 Task: Add a condition where "Priority Greater than High" in pending tickets.
Action: Mouse moved to (253, 572)
Screenshot: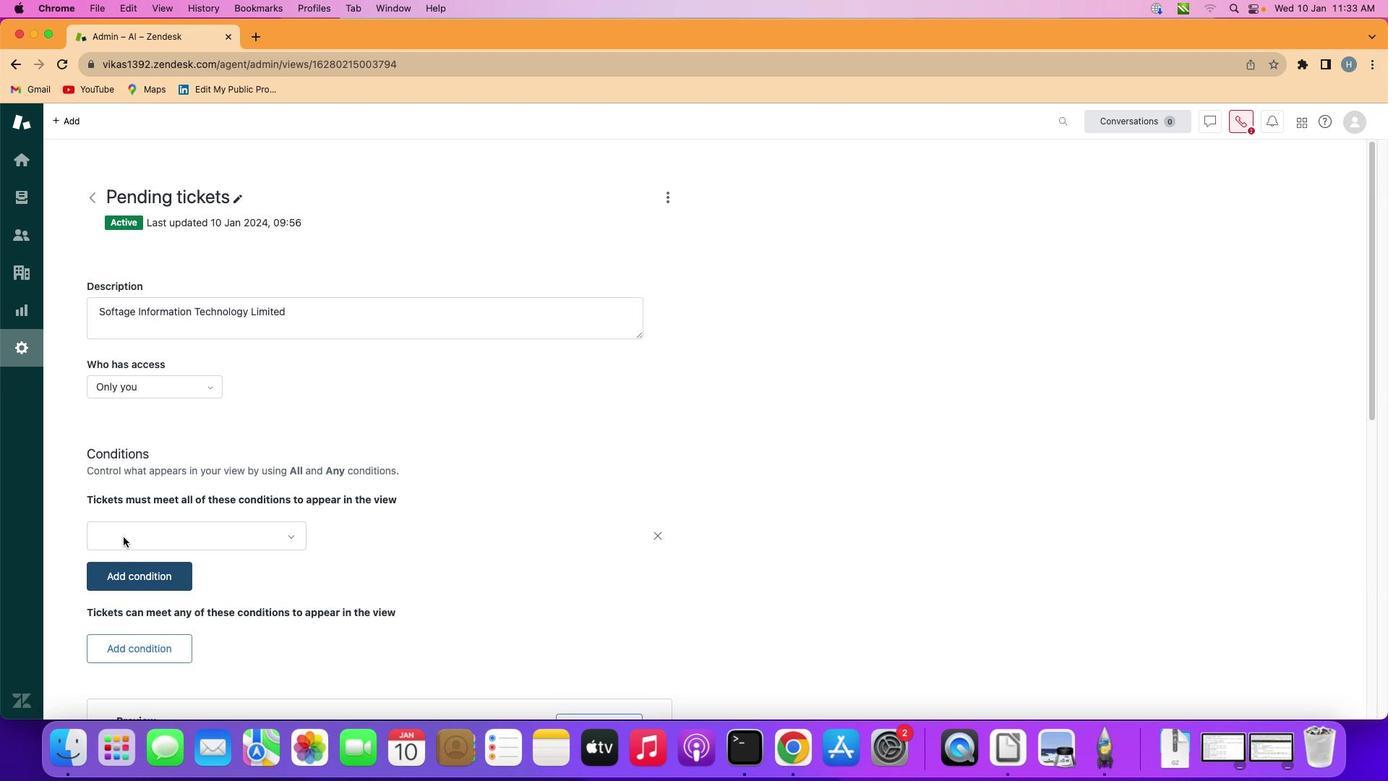 
Action: Mouse pressed left at (253, 572)
Screenshot: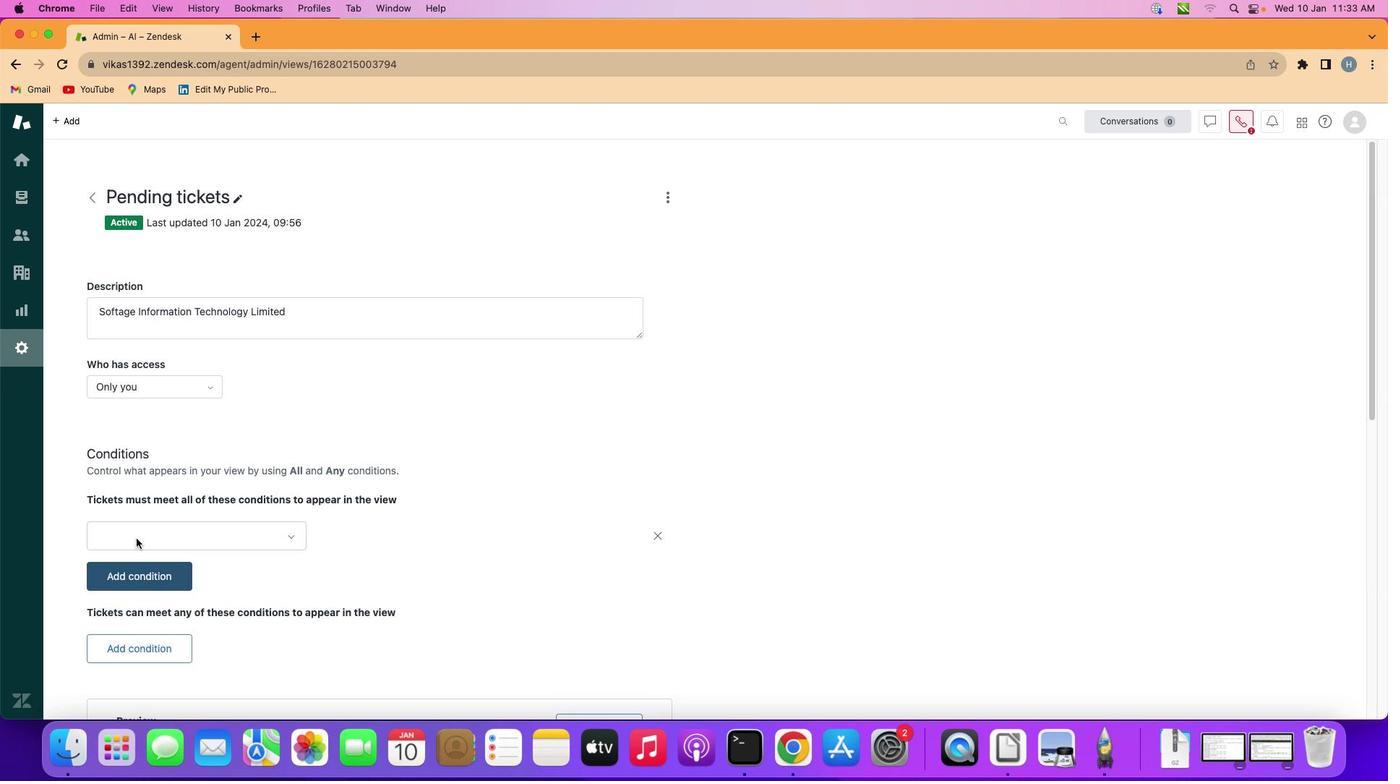 
Action: Mouse moved to (353, 571)
Screenshot: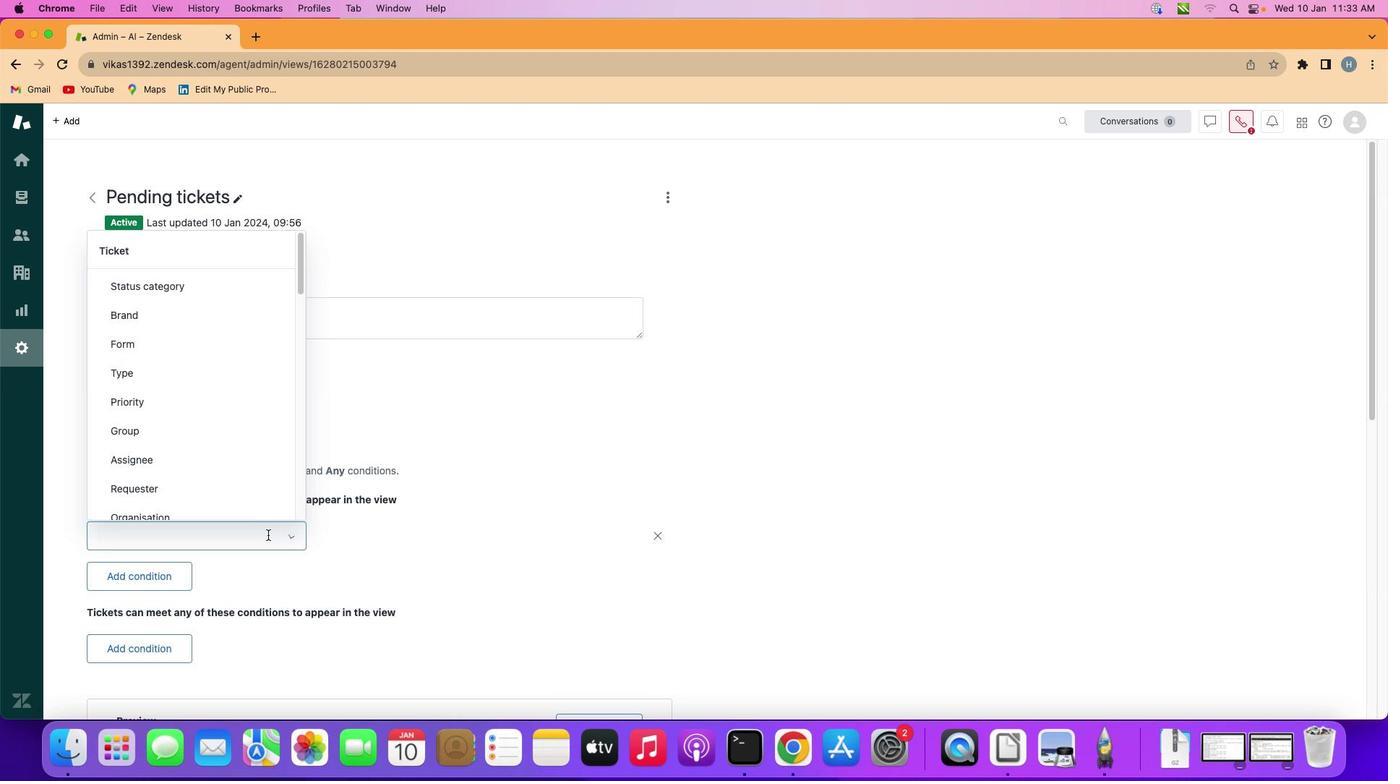 
Action: Mouse pressed left at (353, 571)
Screenshot: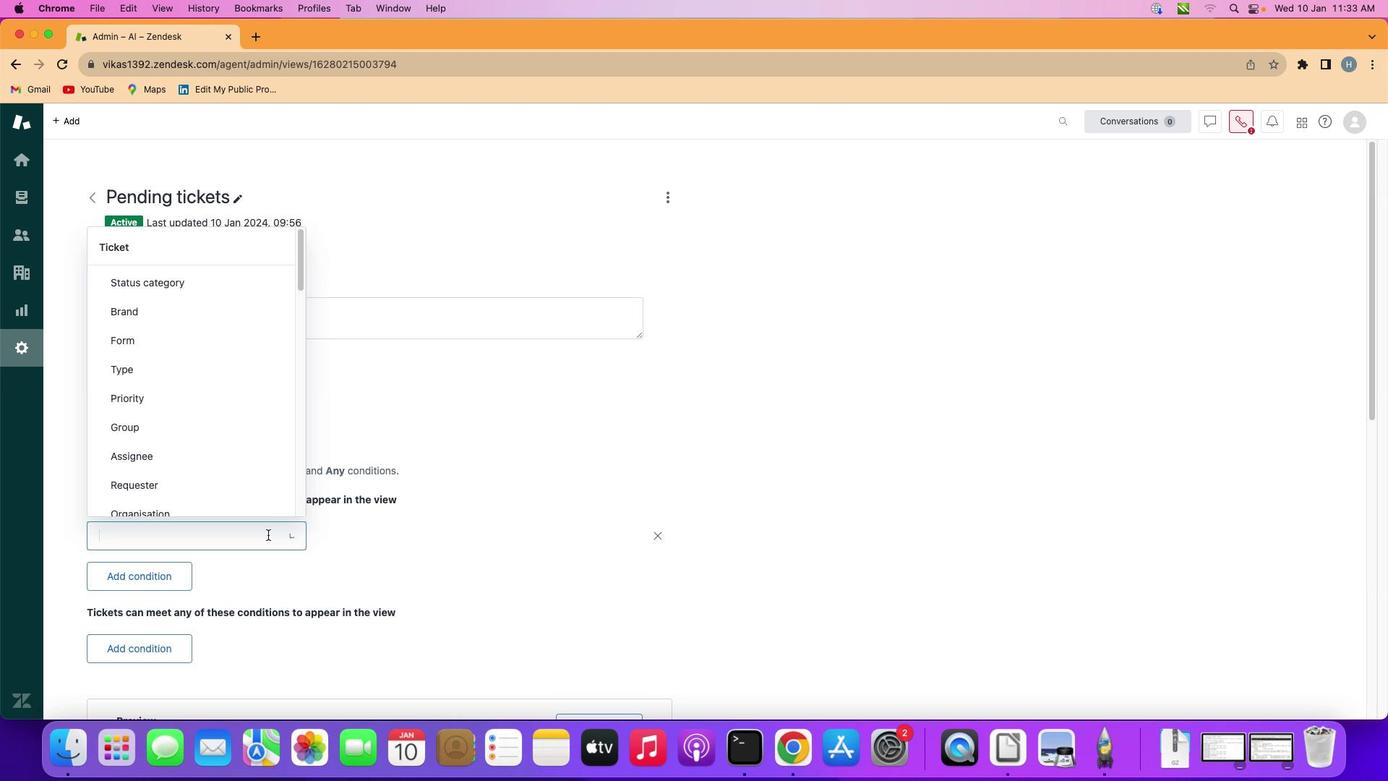 
Action: Mouse moved to (350, 502)
Screenshot: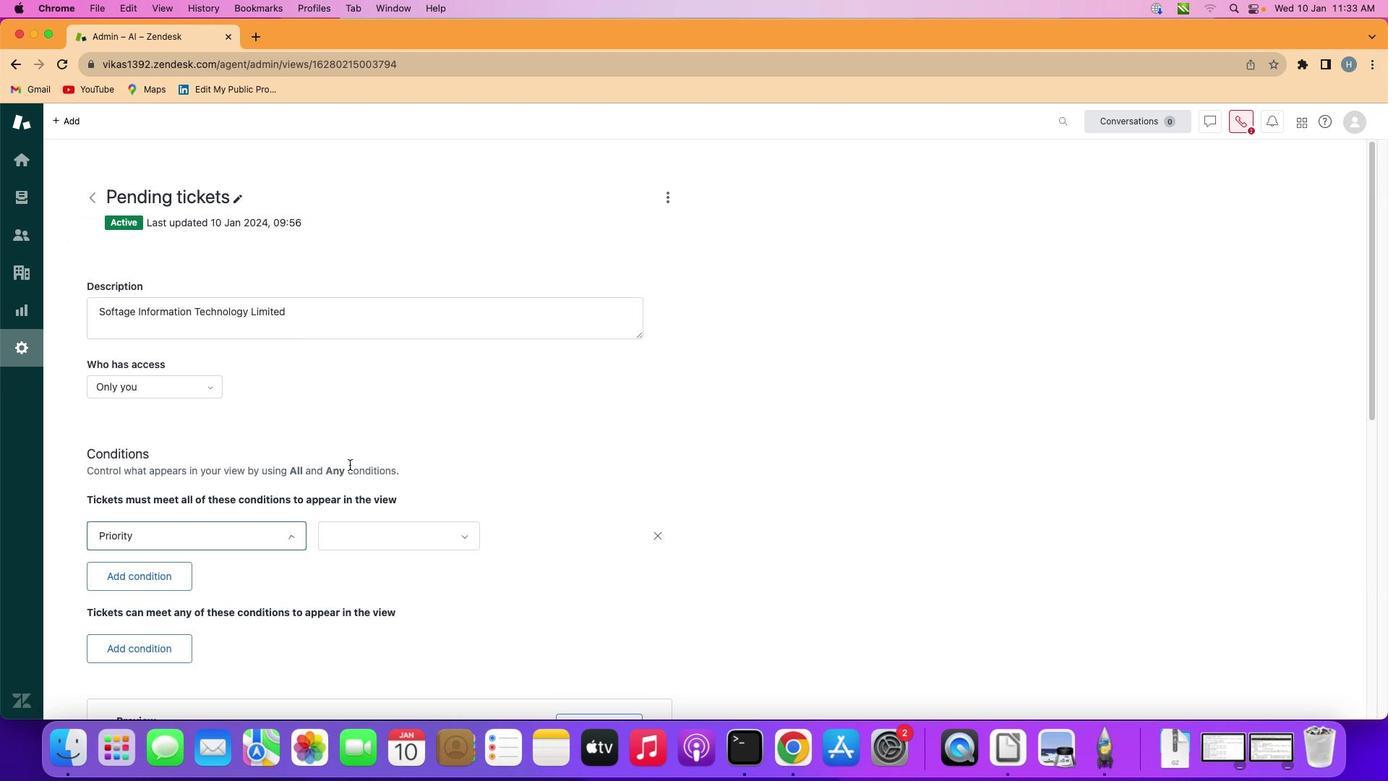 
Action: Mouse pressed left at (350, 502)
Screenshot: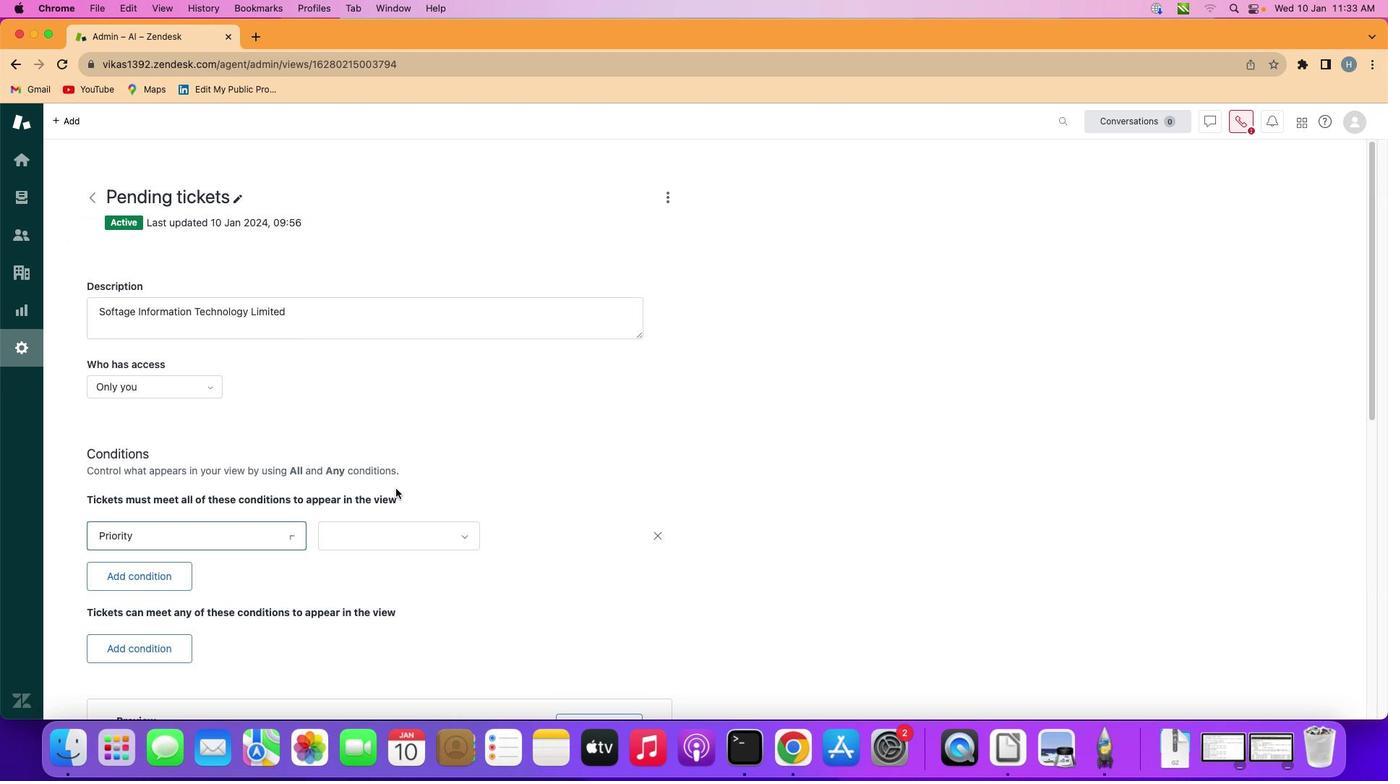 
Action: Mouse moved to (485, 571)
Screenshot: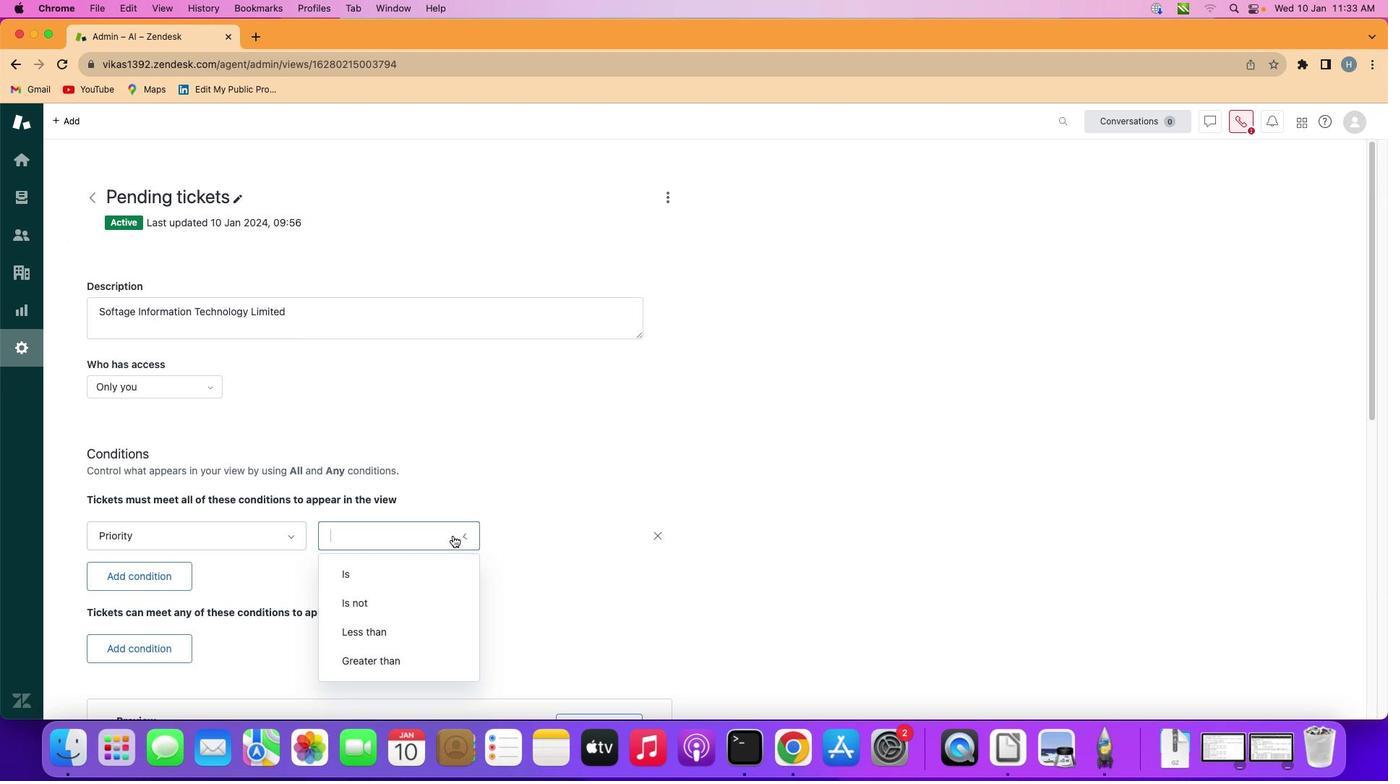 
Action: Mouse pressed left at (485, 571)
Screenshot: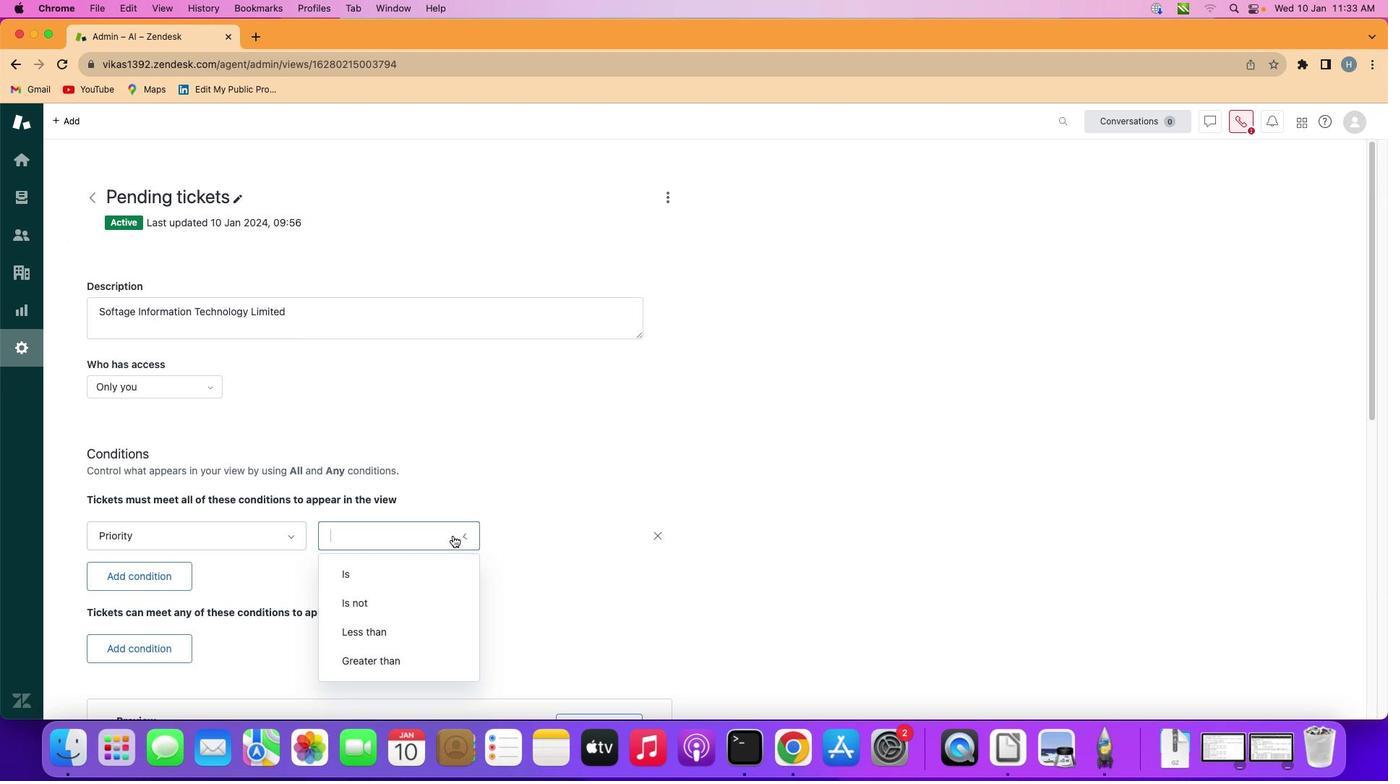 
Action: Mouse moved to (466, 631)
Screenshot: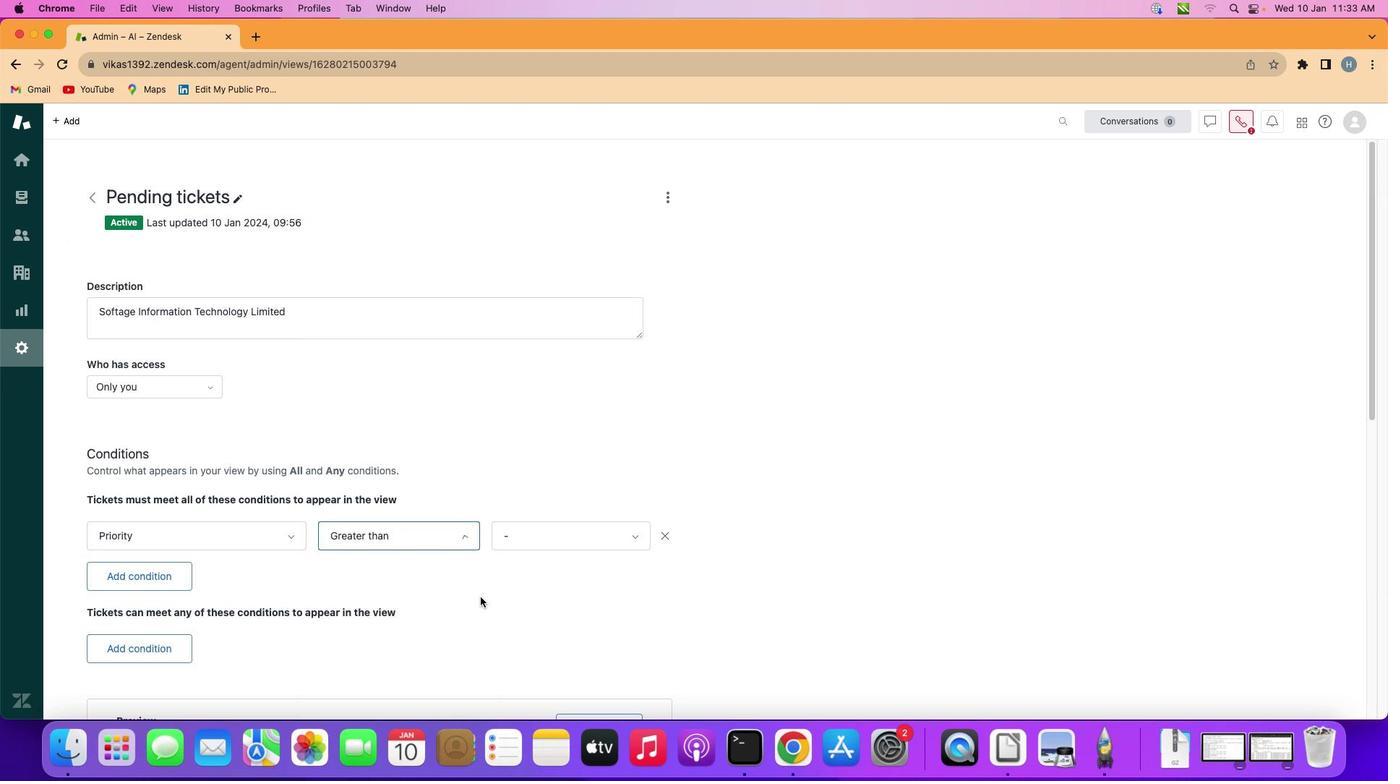 
Action: Mouse pressed left at (466, 631)
Screenshot: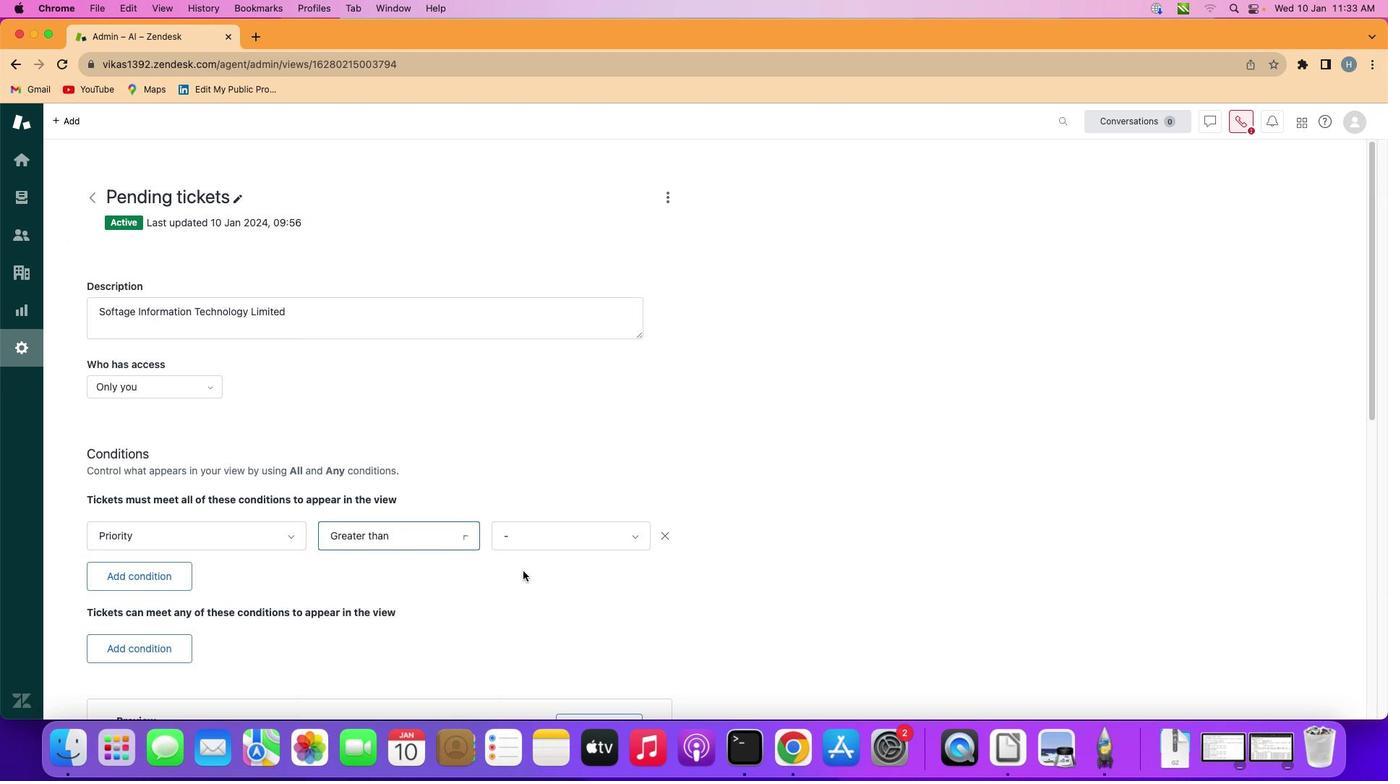 
Action: Mouse moved to (583, 567)
Screenshot: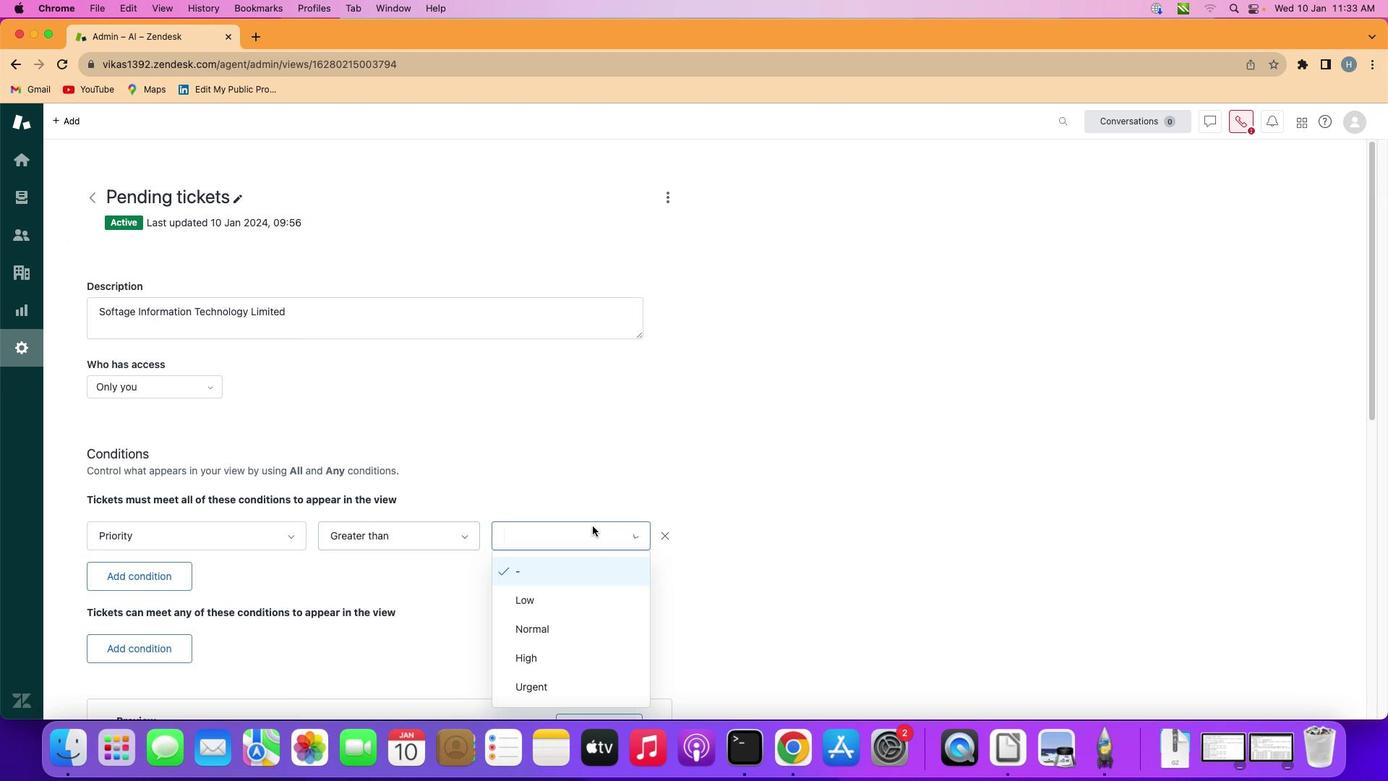 
Action: Mouse pressed left at (583, 567)
Screenshot: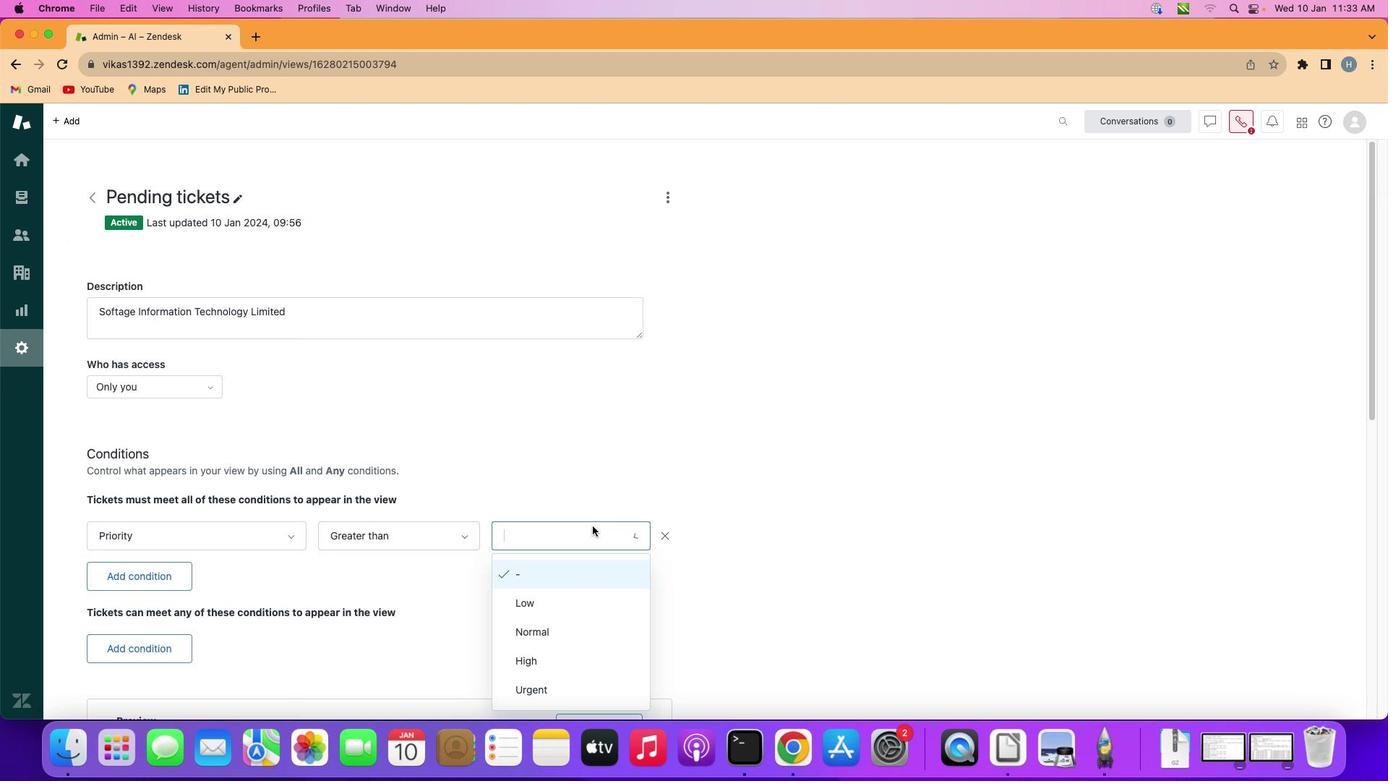 
Action: Mouse moved to (582, 633)
Screenshot: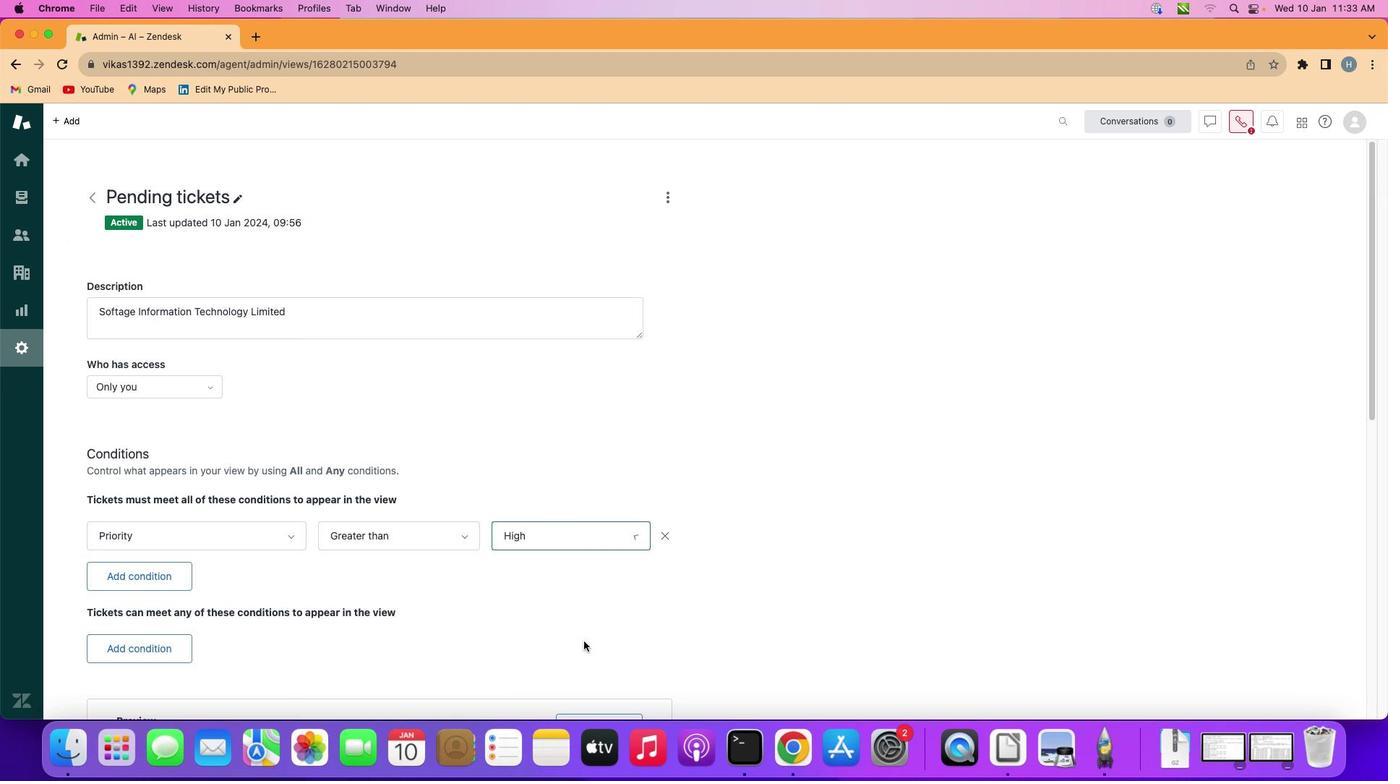 
Action: Mouse pressed left at (582, 633)
Screenshot: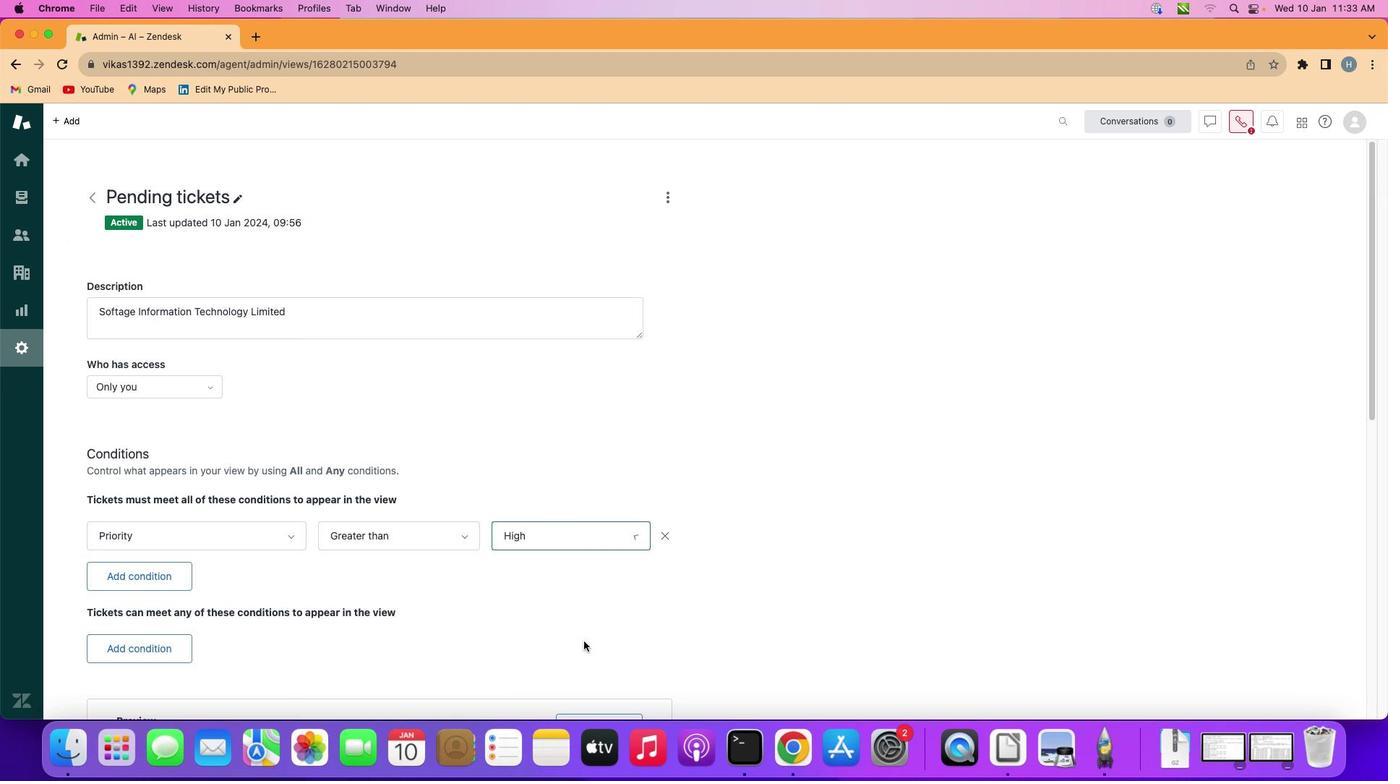 
Action: Mouse moved to (562, 613)
Screenshot: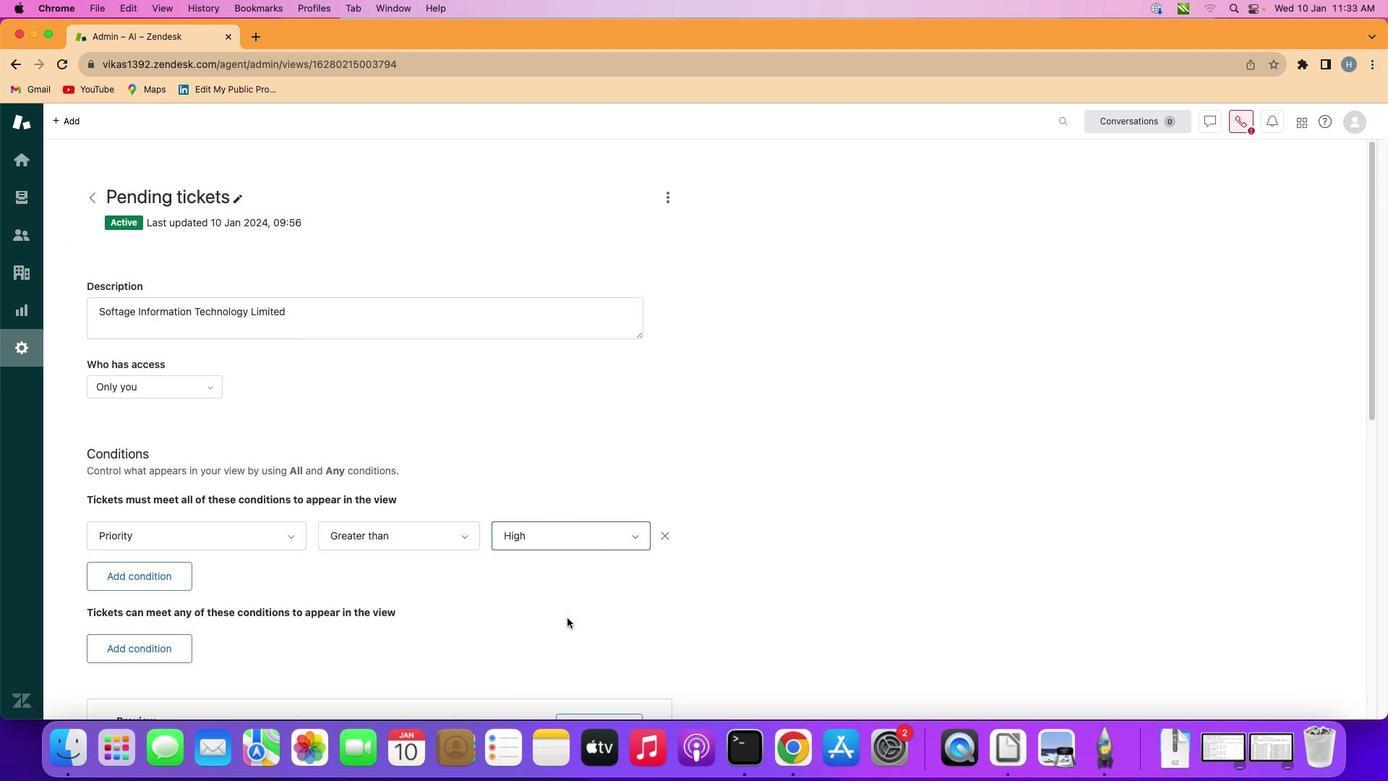 
